 Task: Search for the email with the subject Project update logged in from softage.1@softage.net with the filter, email from softage.6@softage.net and a new filter,  Skip the Inbox
Action: Mouse moved to (765, 87)
Screenshot: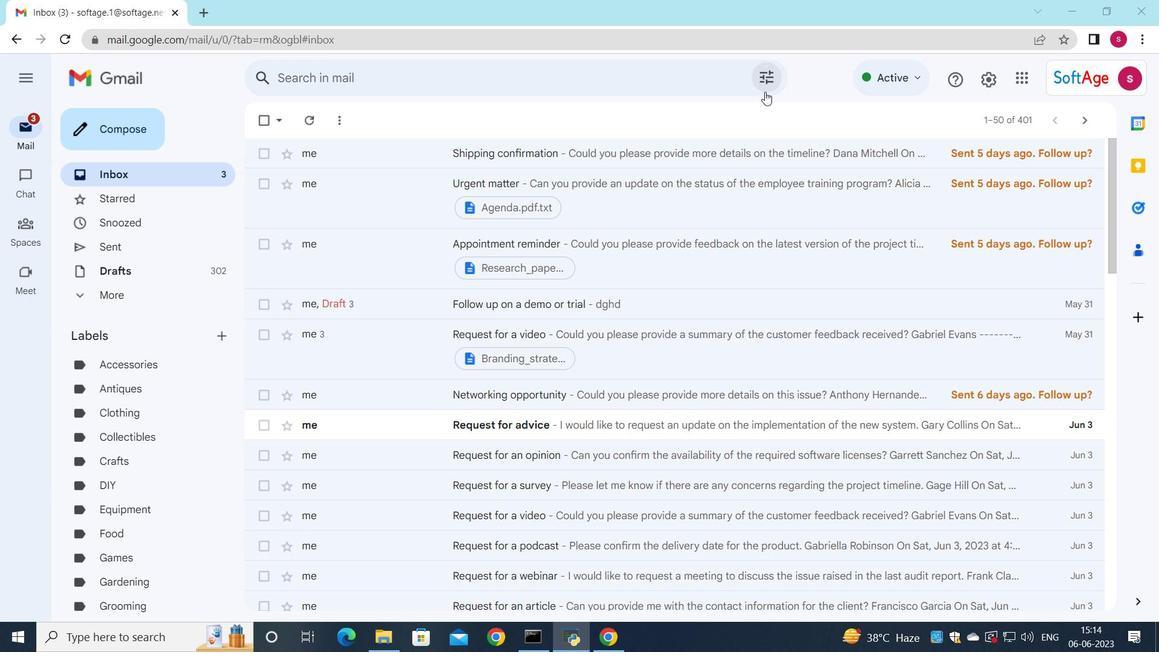 
Action: Mouse pressed left at (765, 87)
Screenshot: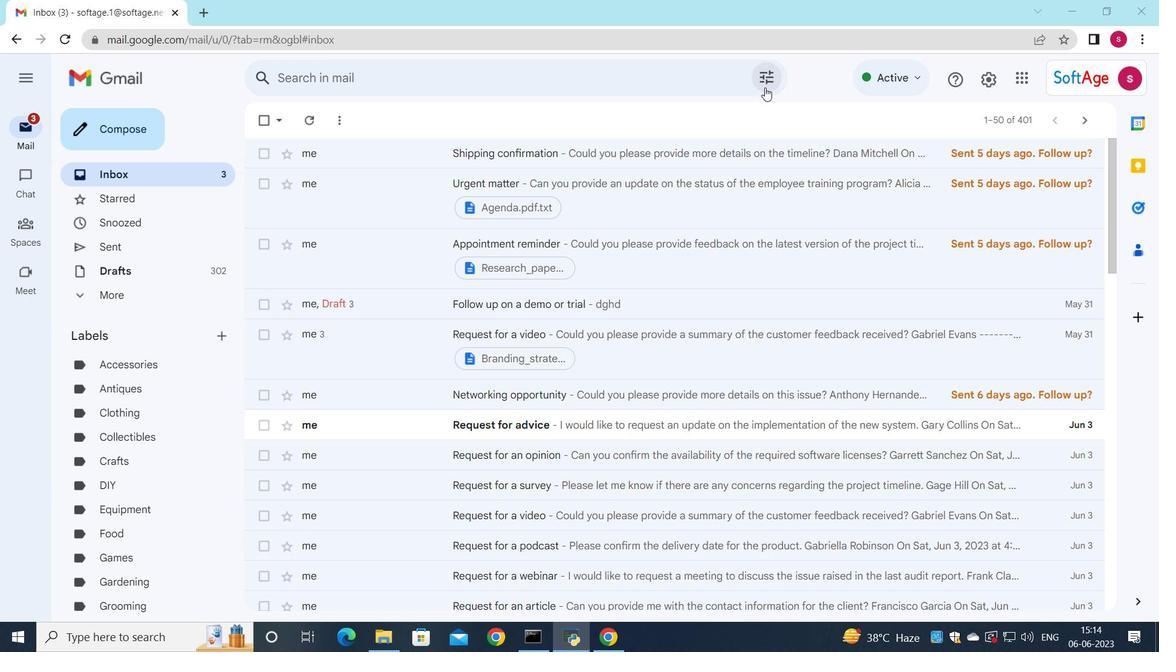 
Action: Mouse moved to (591, 142)
Screenshot: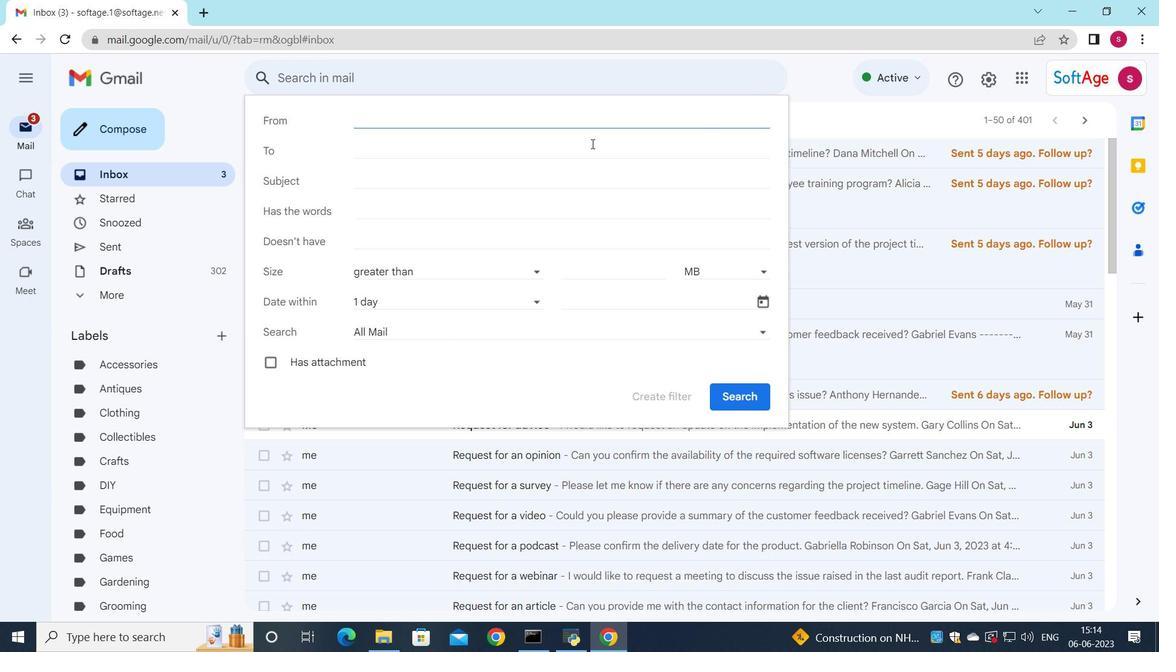 
Action: Key pressed s
Screenshot: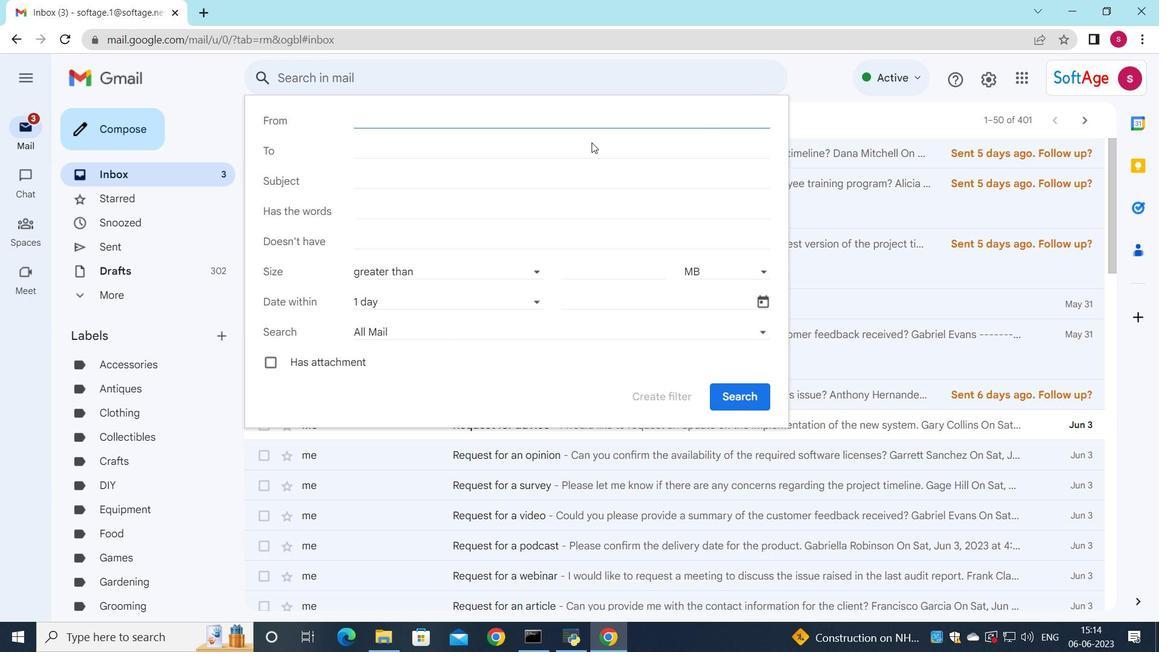 
Action: Mouse moved to (523, 151)
Screenshot: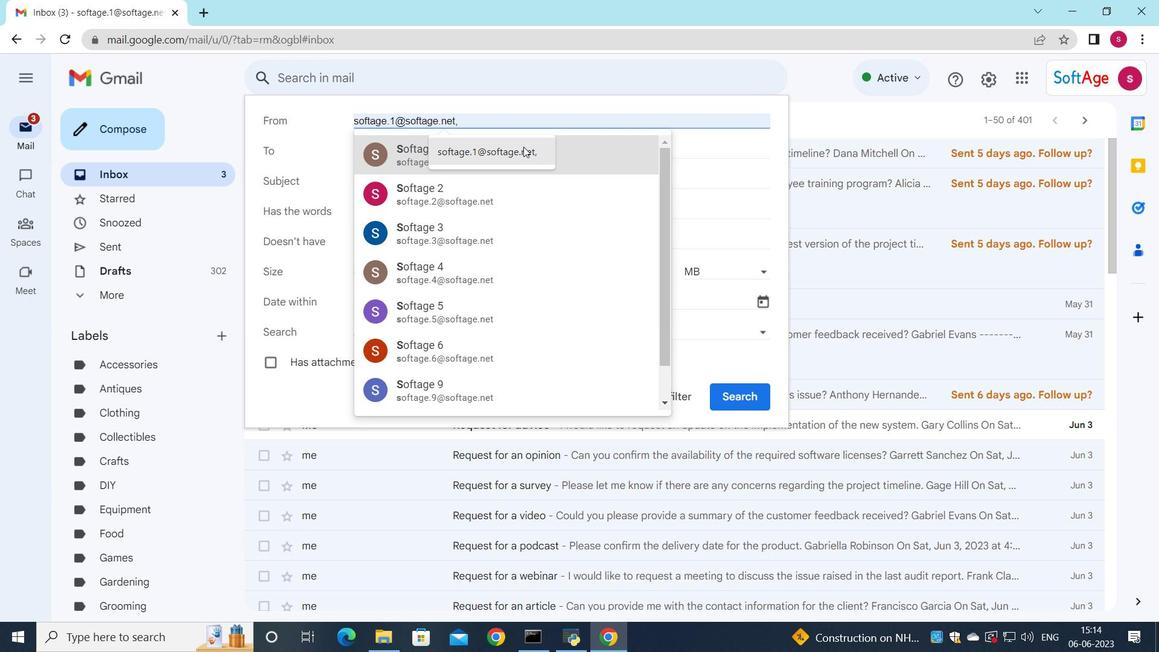 
Action: Mouse pressed left at (523, 151)
Screenshot: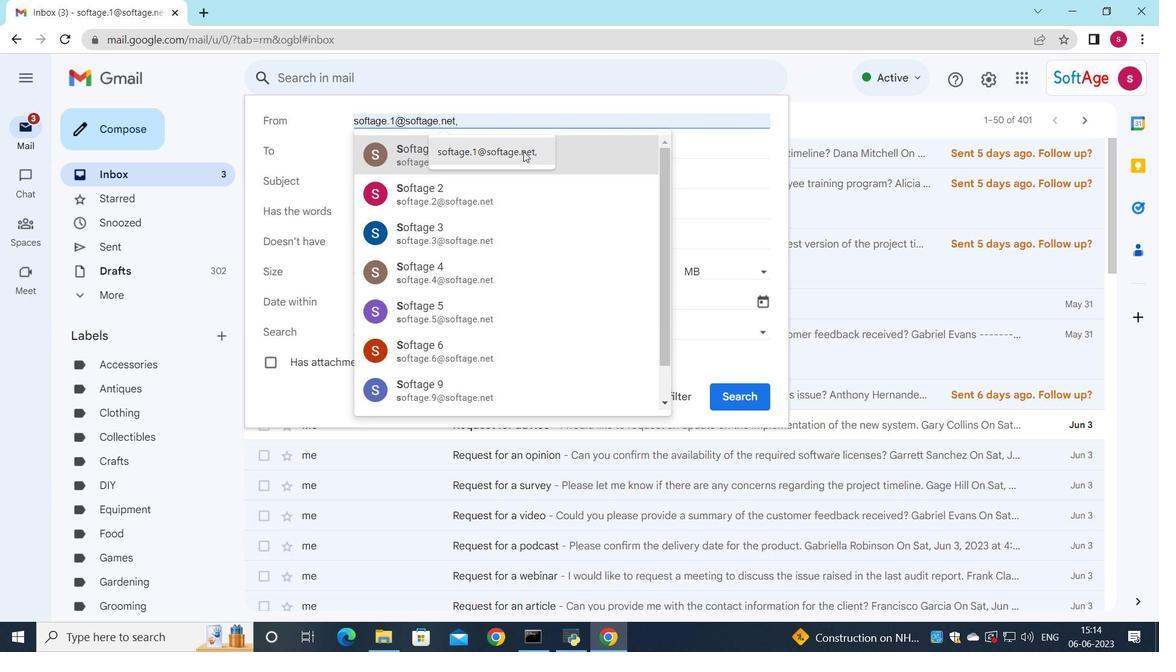 
Action: Mouse moved to (420, 154)
Screenshot: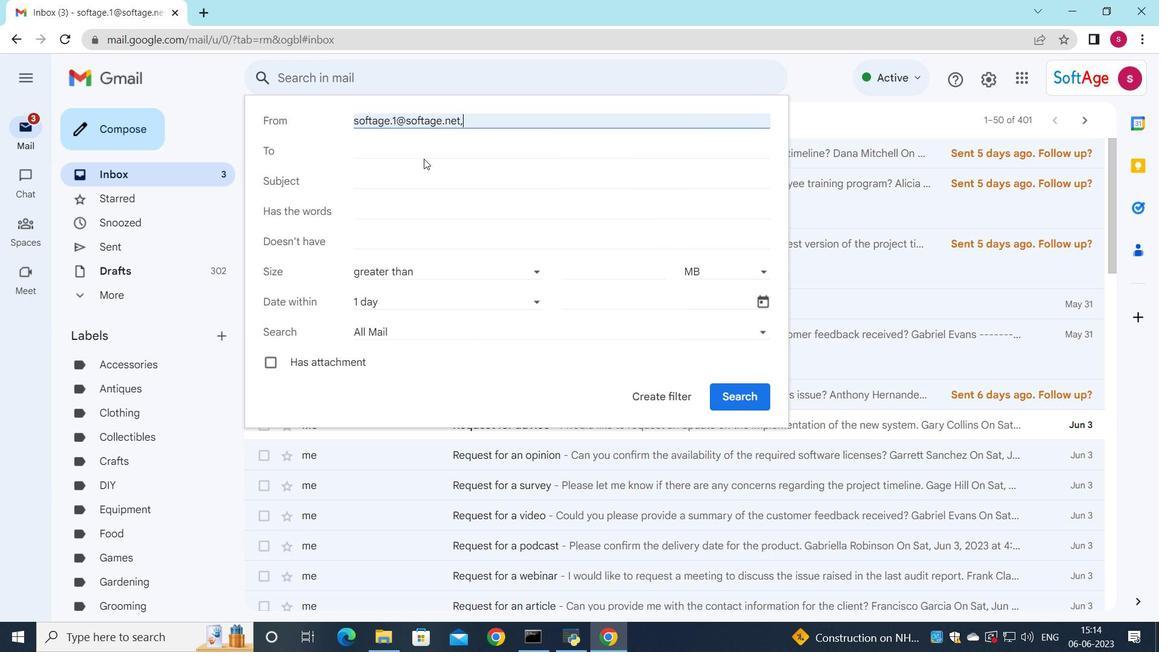 
Action: Mouse pressed left at (420, 154)
Screenshot: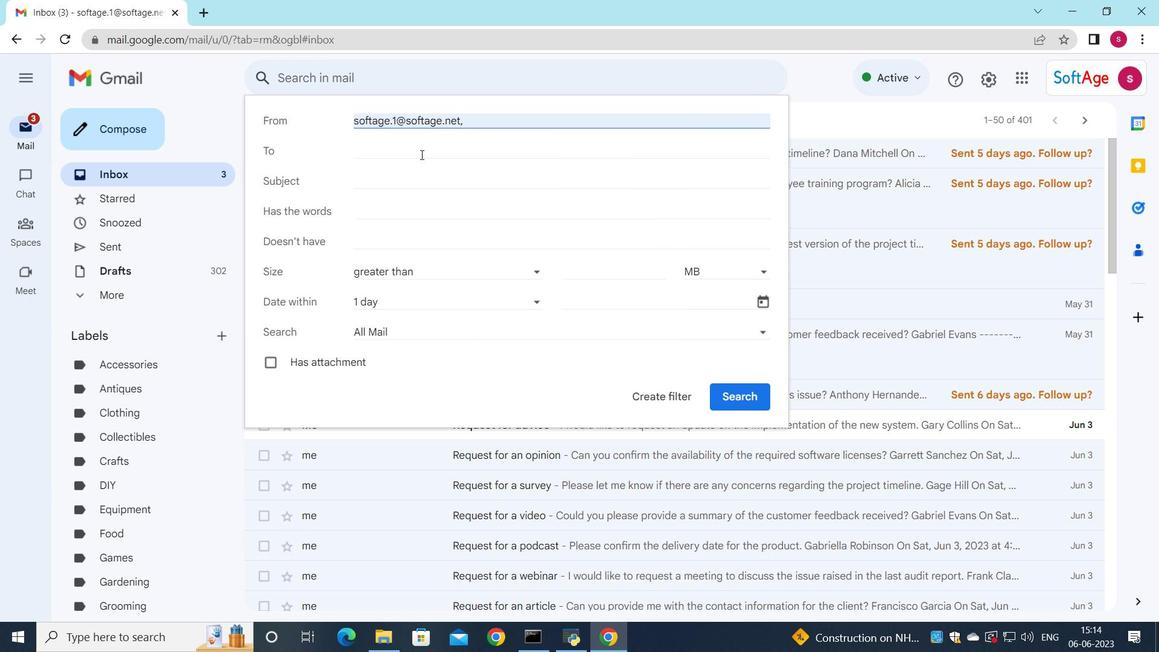 
Action: Key pressed s
Screenshot: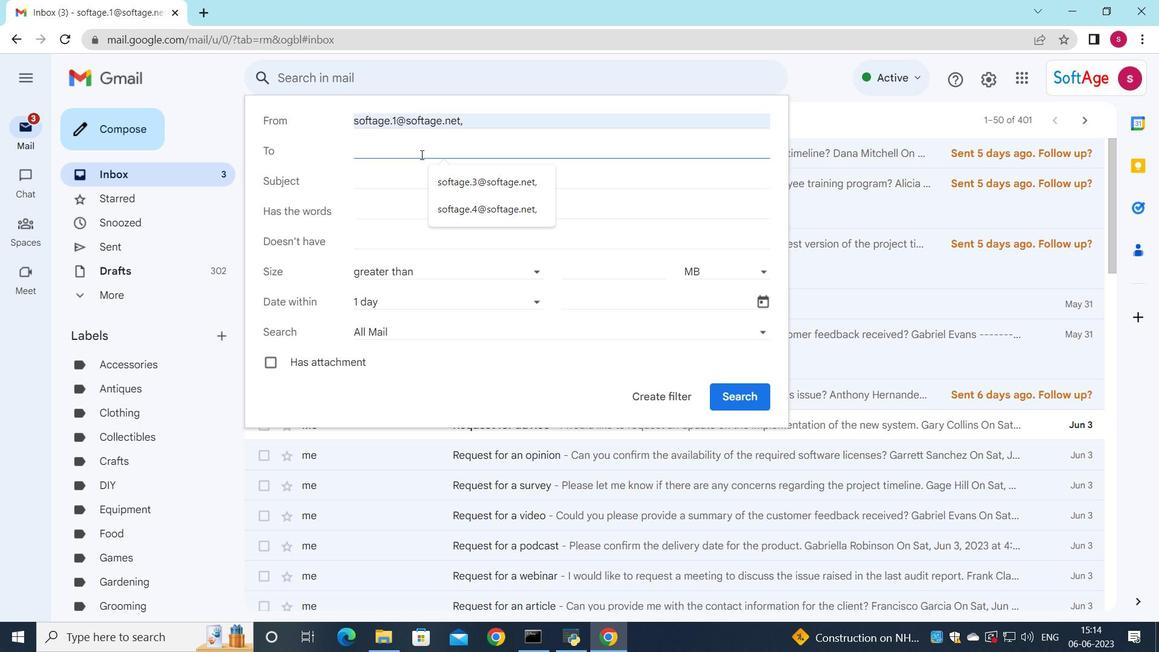 
Action: Mouse moved to (421, 375)
Screenshot: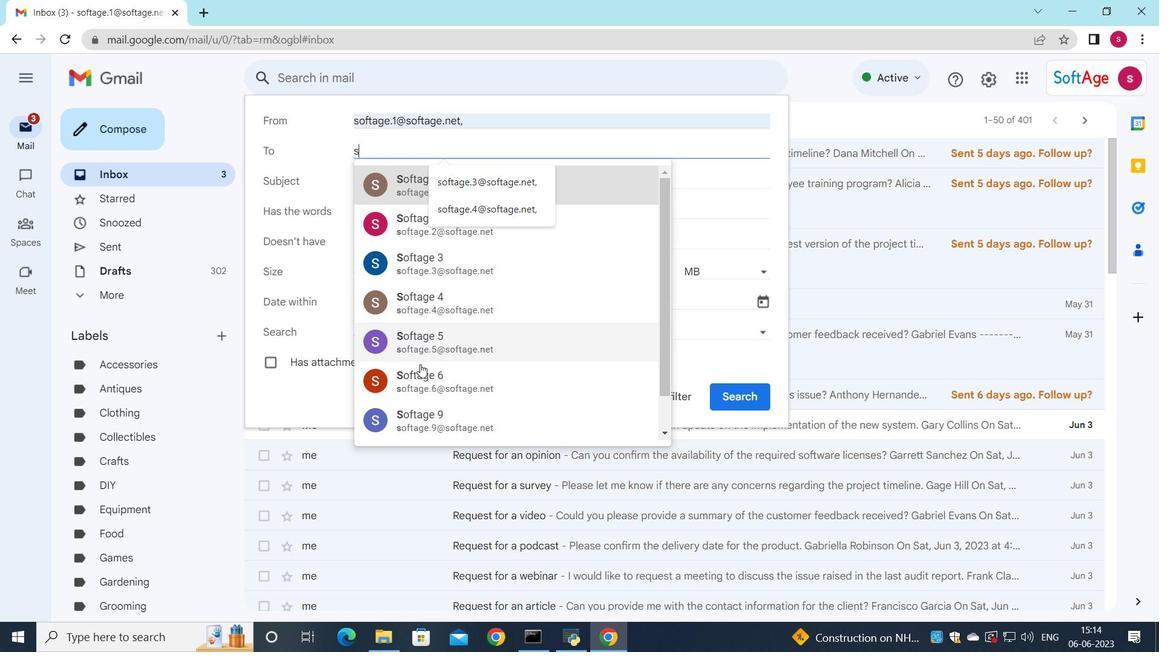 
Action: Mouse pressed left at (421, 375)
Screenshot: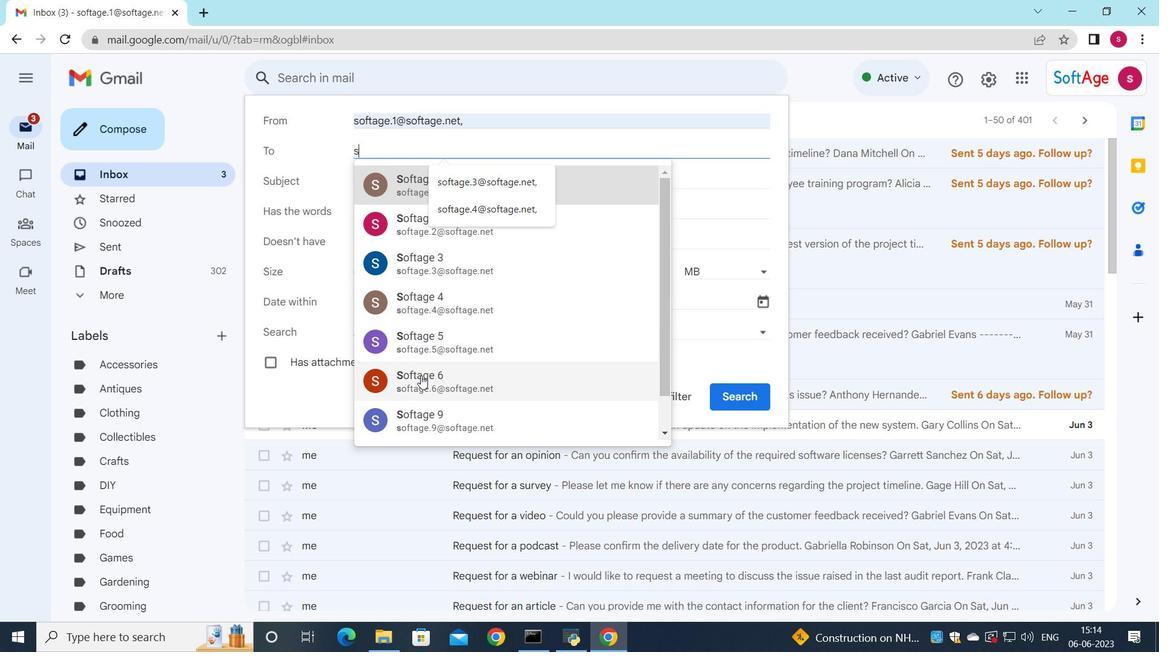 
Action: Mouse moved to (397, 179)
Screenshot: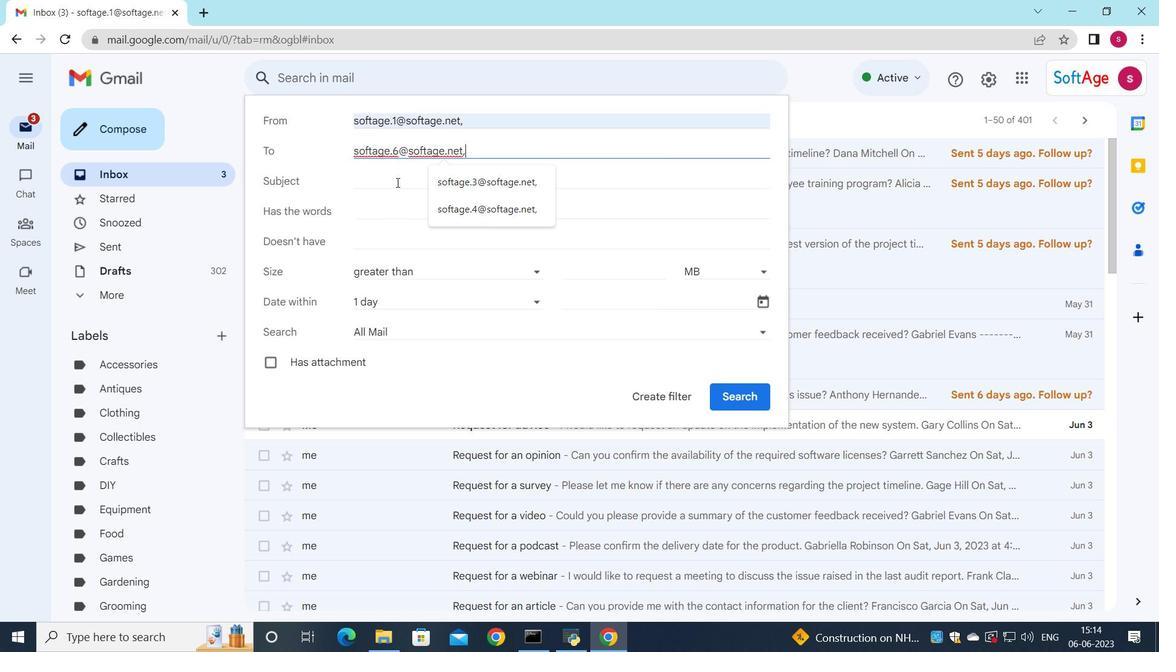 
Action: Mouse pressed left at (397, 179)
Screenshot: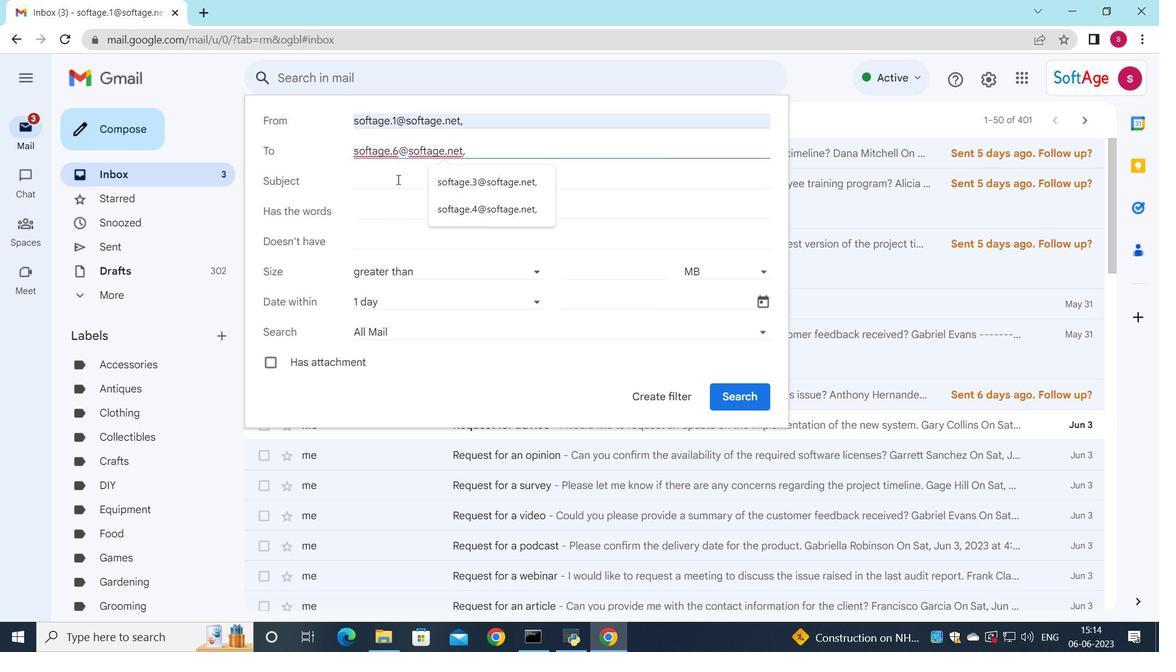 
Action: Key pressed <Key.shift>Oroject<Key.space><Key.backspace><Key.backspace><Key.backspace><Key.backspace><Key.backspace><Key.backspace><Key.backspace><Key.backspace><Key.backspace><Key.backspace>p<Key.backspace><Key.shift>Project<Key.space>update
Screenshot: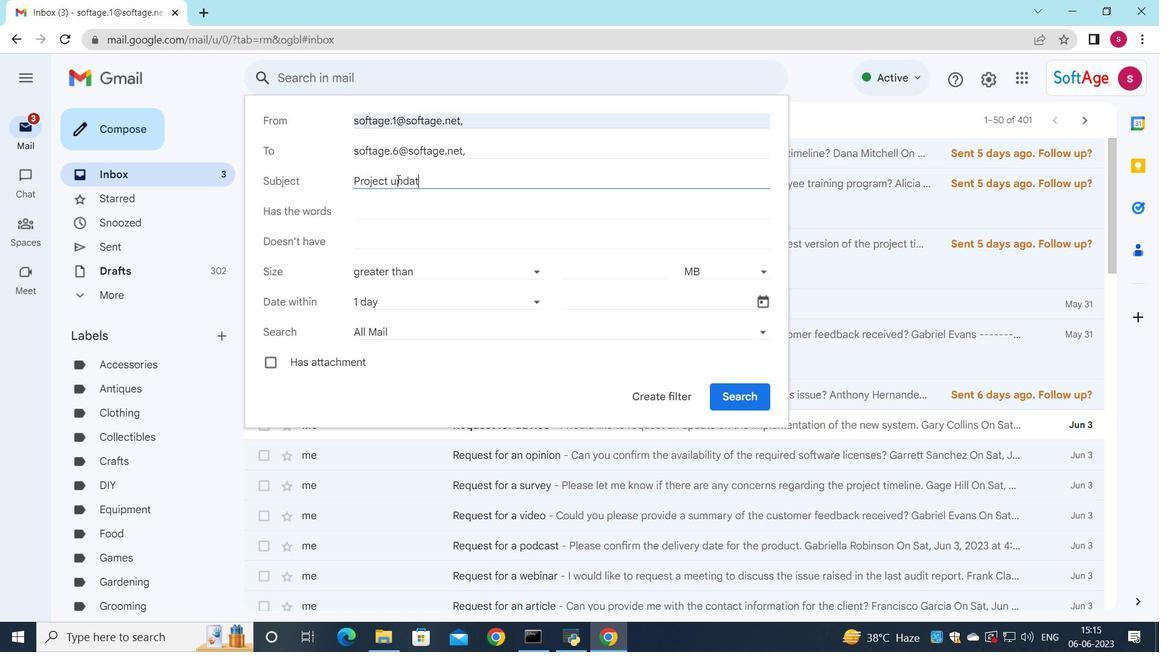 
Action: Mouse moved to (518, 300)
Screenshot: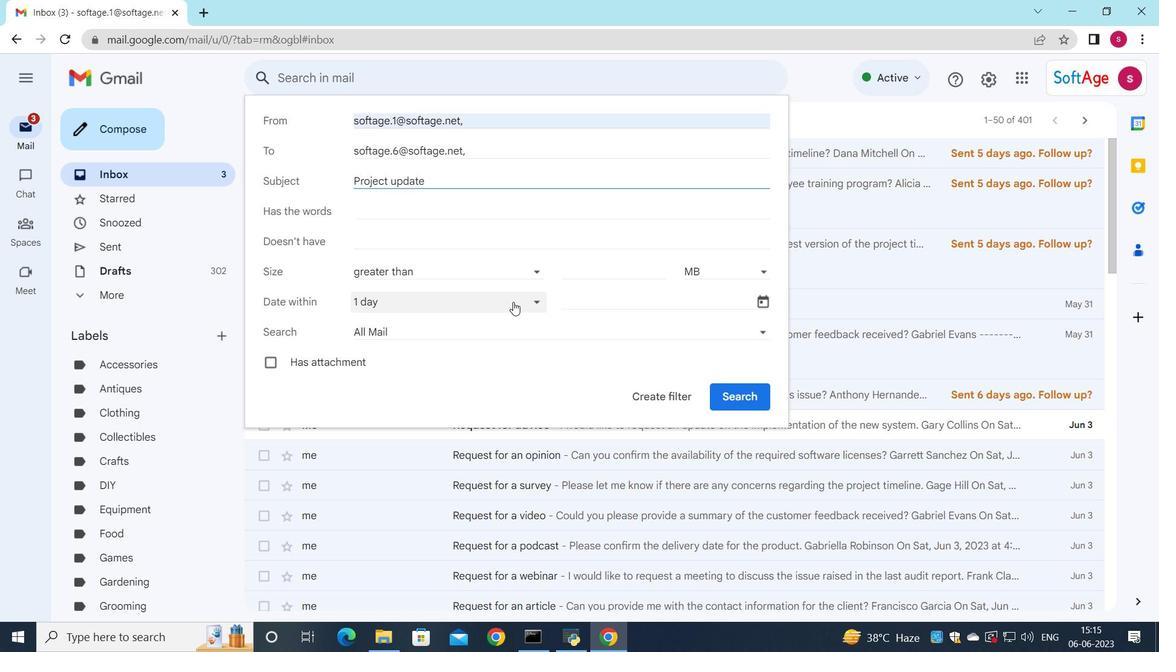 
Action: Mouse pressed left at (518, 300)
Screenshot: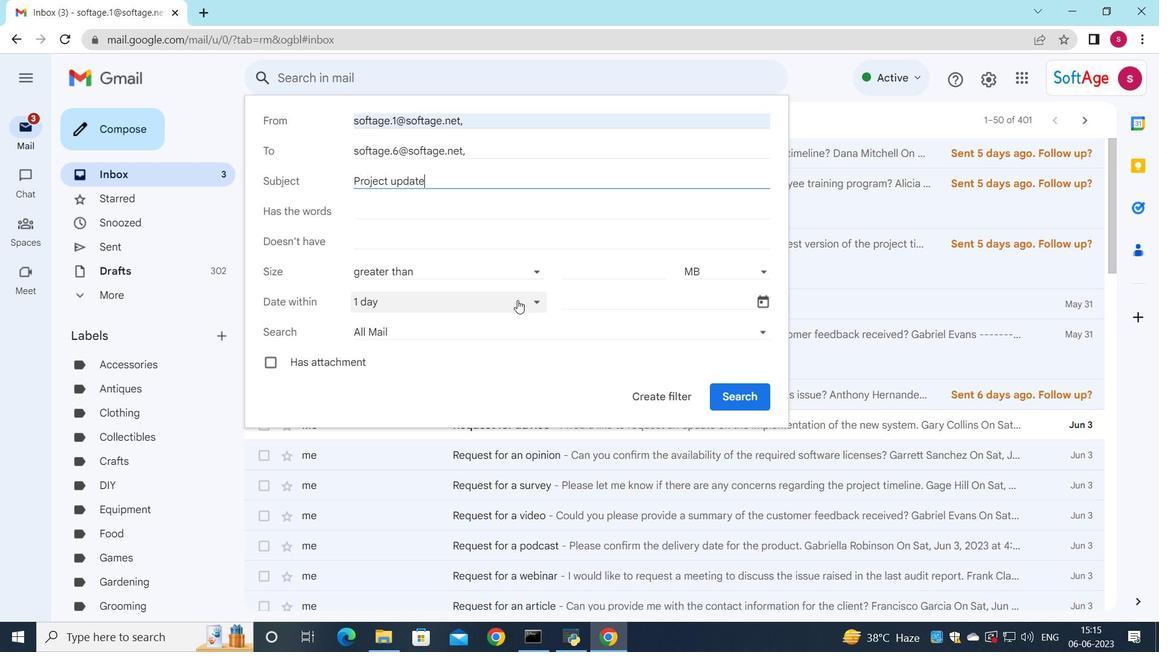 
Action: Mouse moved to (406, 469)
Screenshot: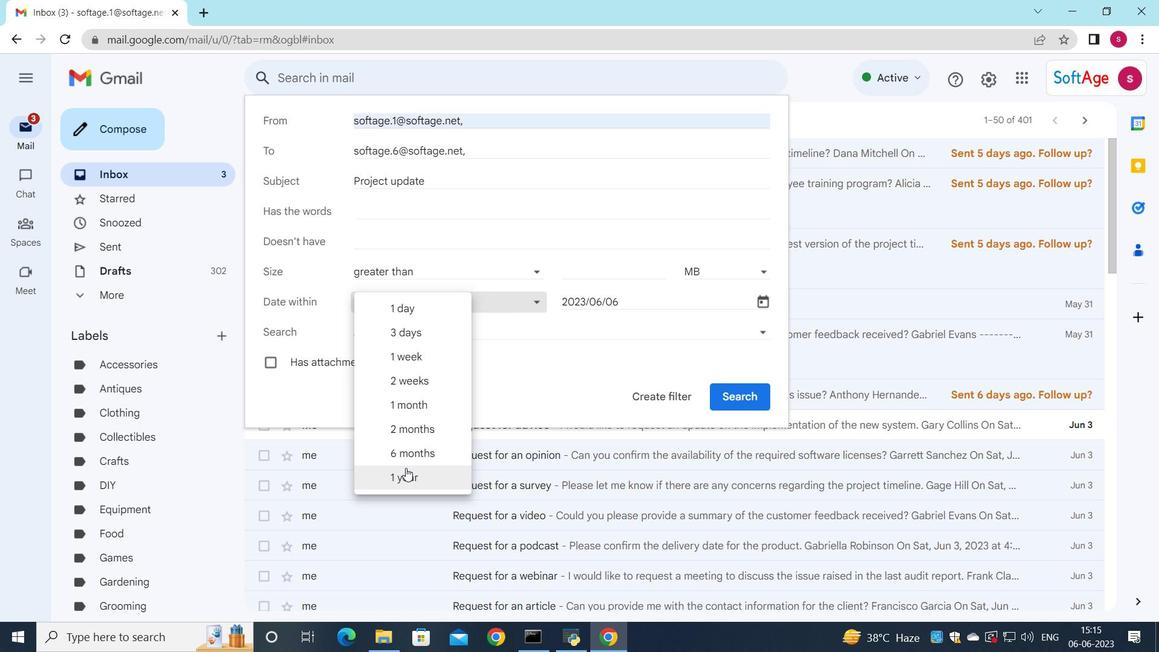 
Action: Mouse pressed left at (406, 469)
Screenshot: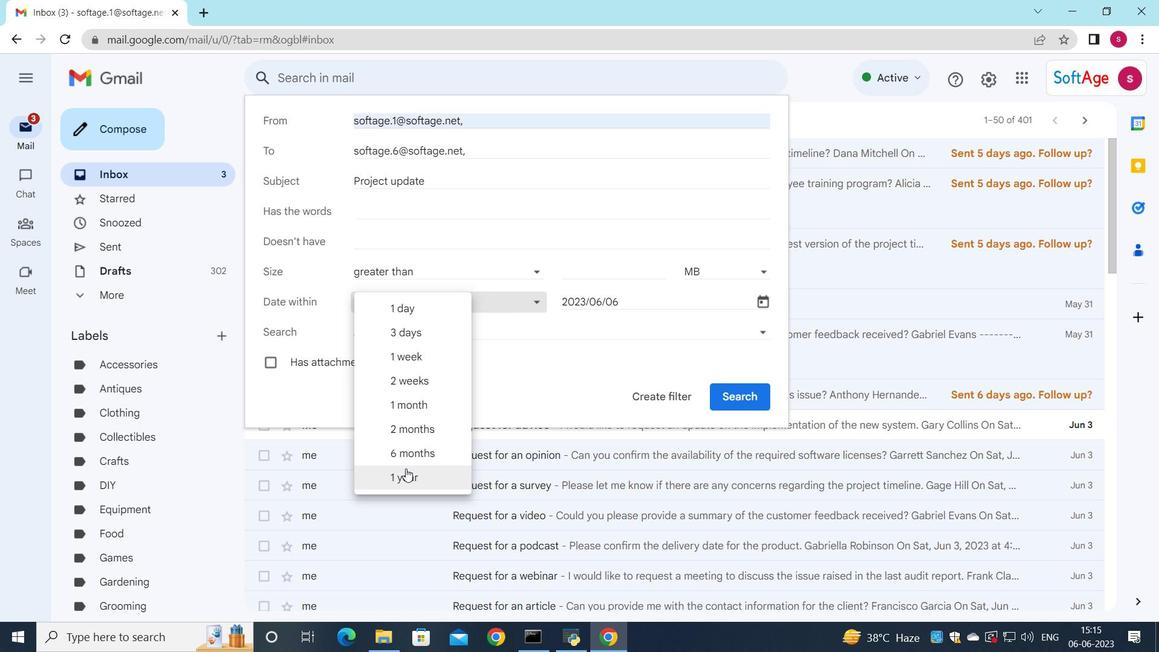 
Action: Mouse moved to (665, 393)
Screenshot: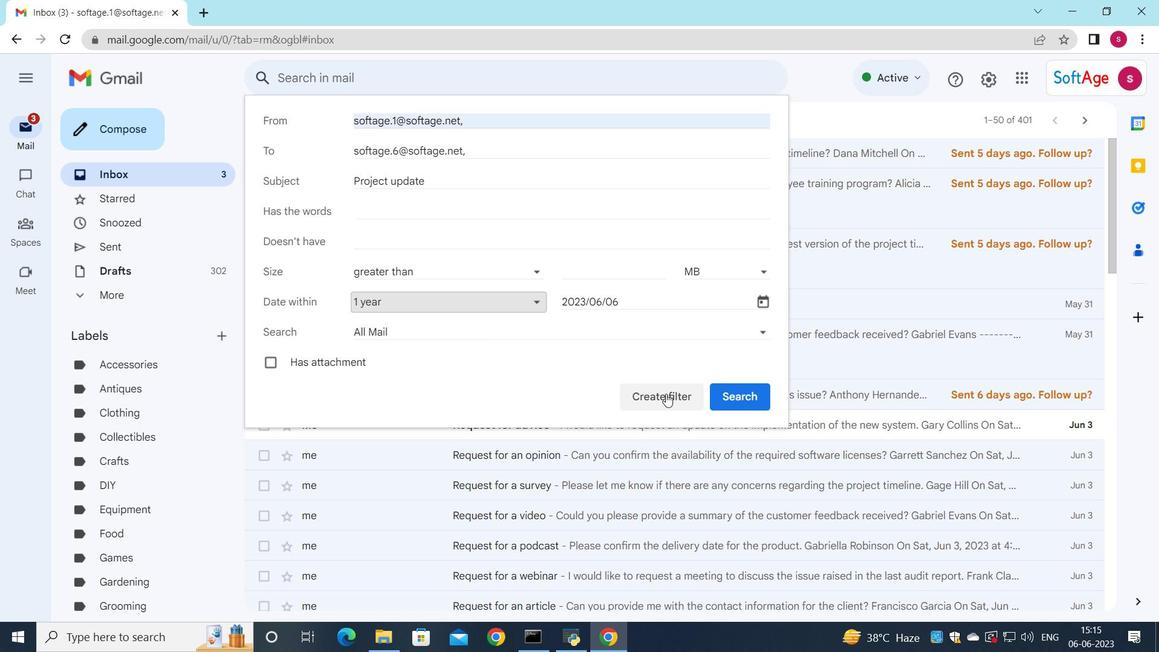 
Action: Mouse pressed left at (665, 393)
Screenshot: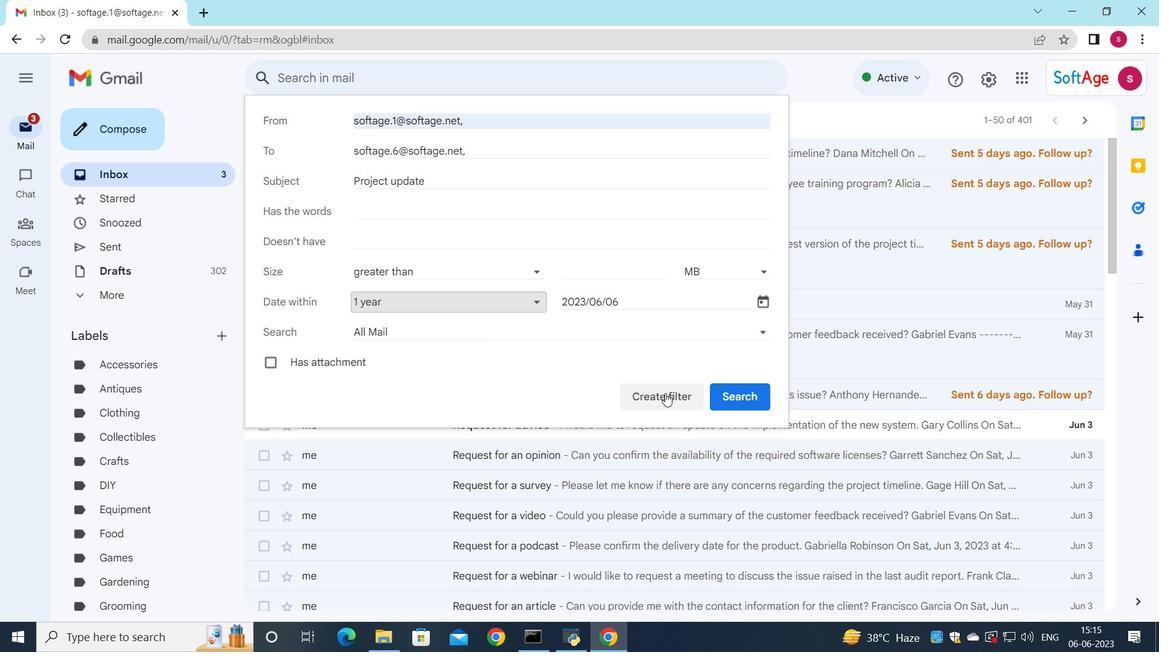 
Action: Mouse moved to (272, 156)
Screenshot: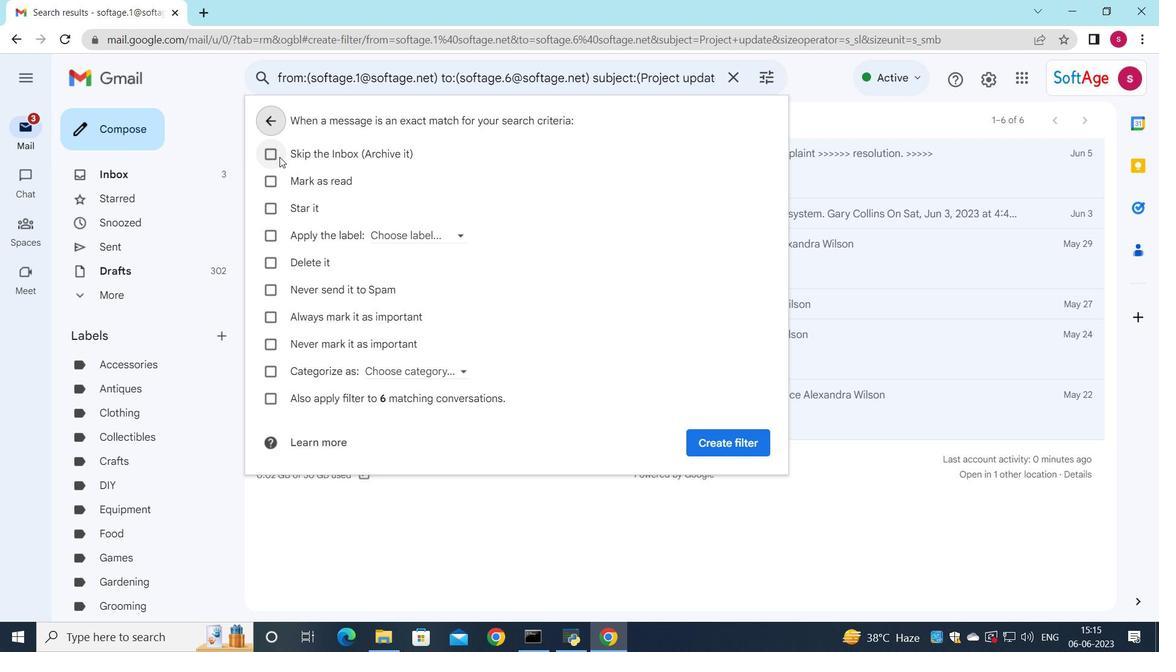 
Action: Mouse pressed left at (272, 156)
Screenshot: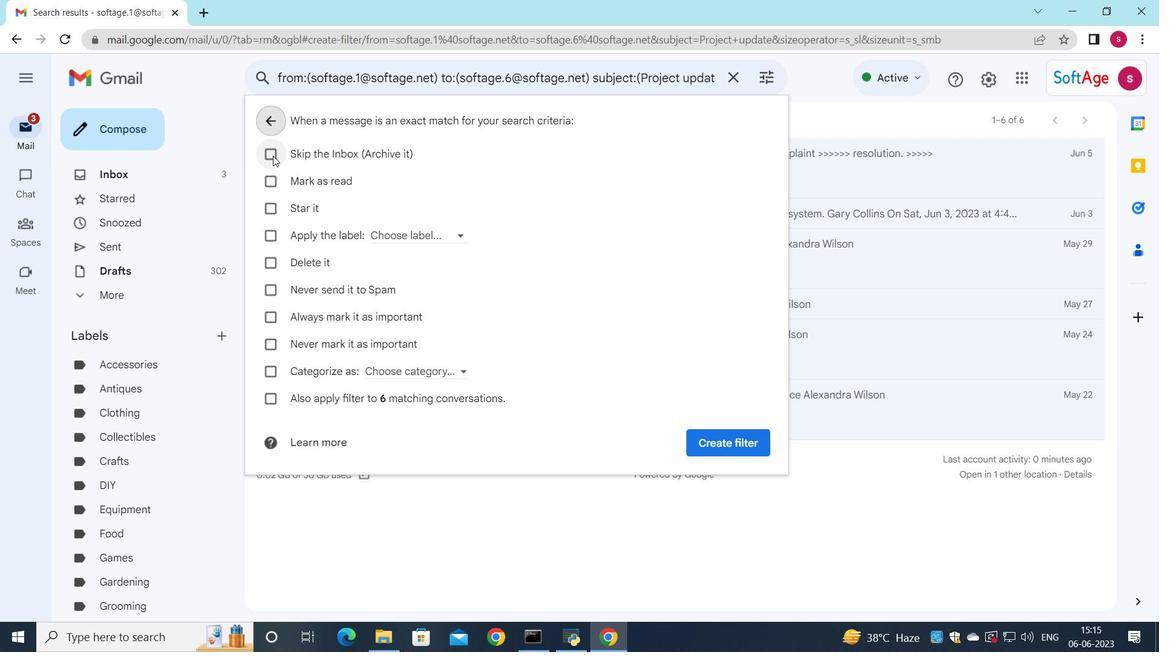 
Action: Mouse moved to (723, 444)
Screenshot: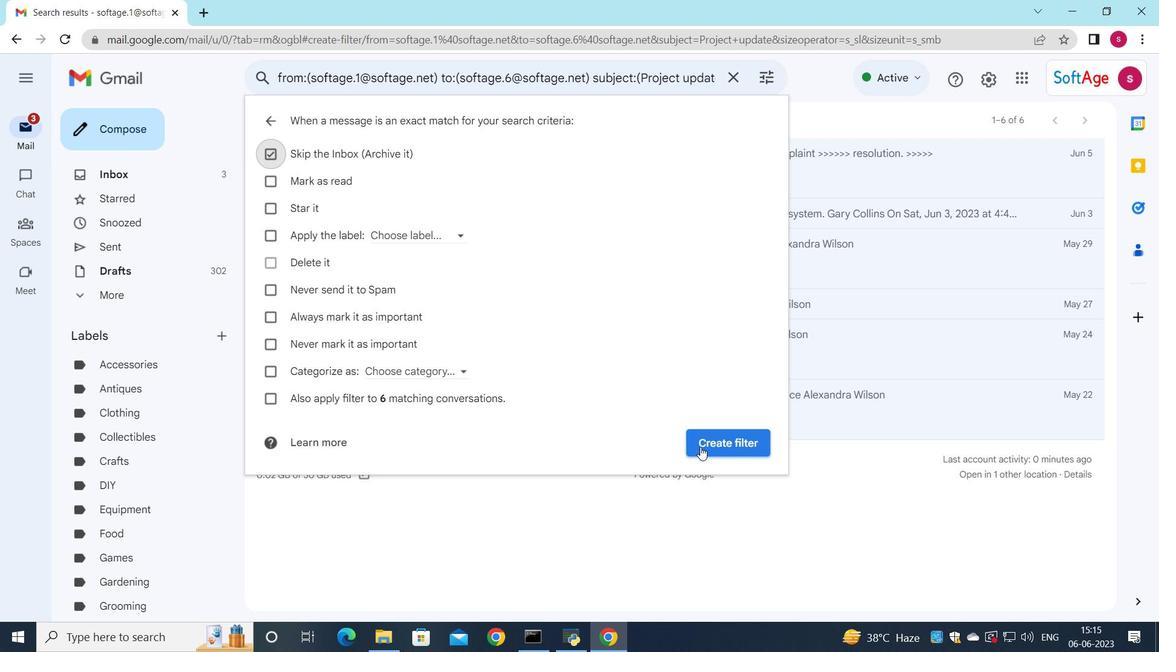 
Action: Mouse pressed left at (723, 444)
Screenshot: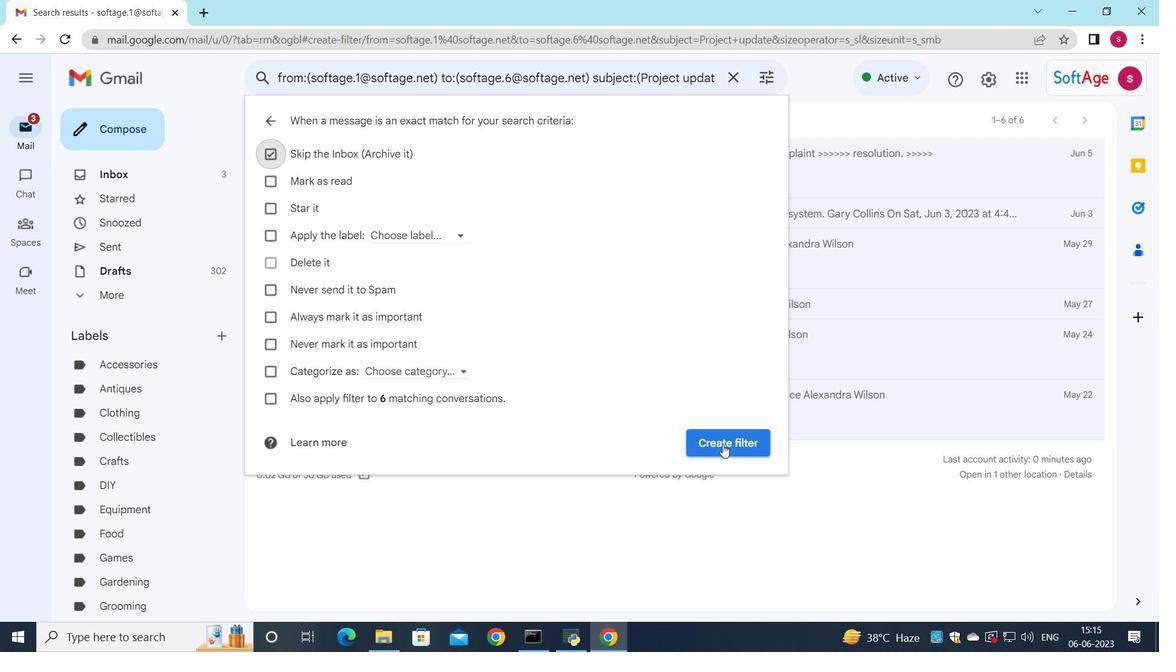 
Action: Mouse moved to (730, 365)
Screenshot: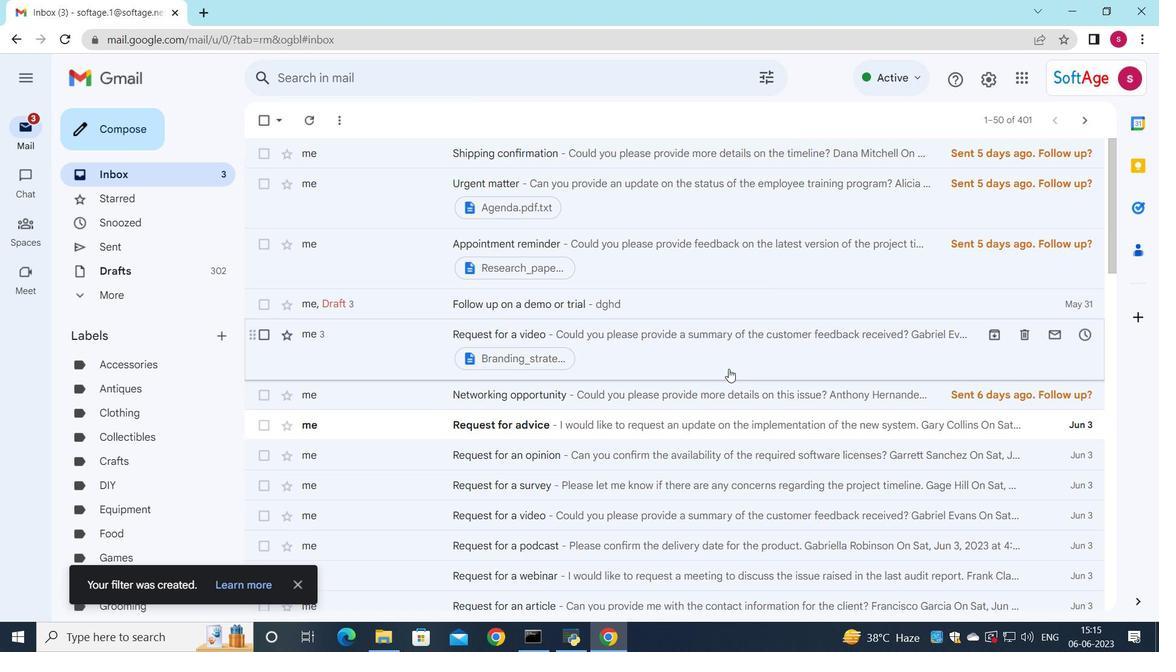 
